 Task: Create a task  Upgrade and migrate company project management to a cloud-based solution , assign it to team member softage.2@softage.net in the project AgileNimbus and update the status of the task to  At Risk , set the priority of the task to Medium
Action: Mouse moved to (68, 47)
Screenshot: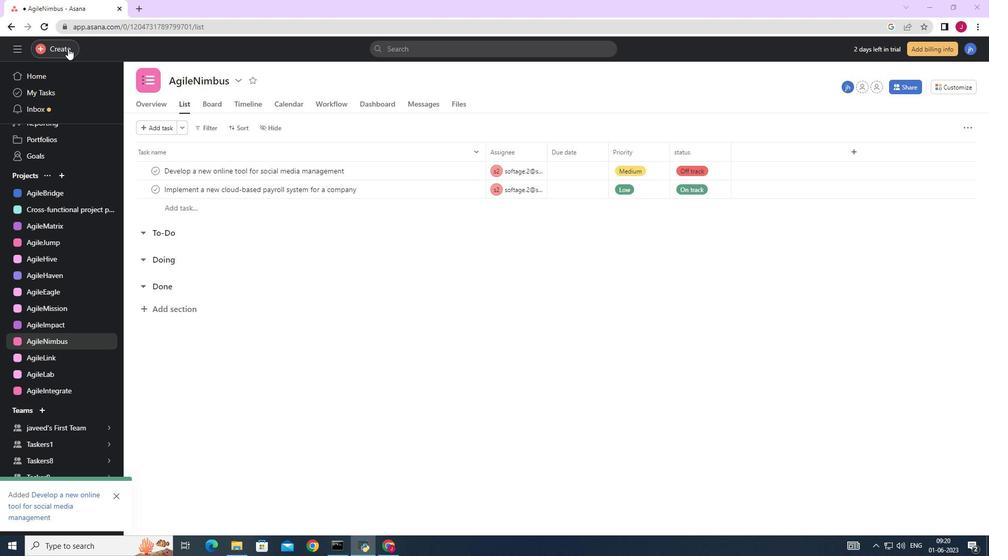 
Action: Mouse pressed left at (68, 47)
Screenshot: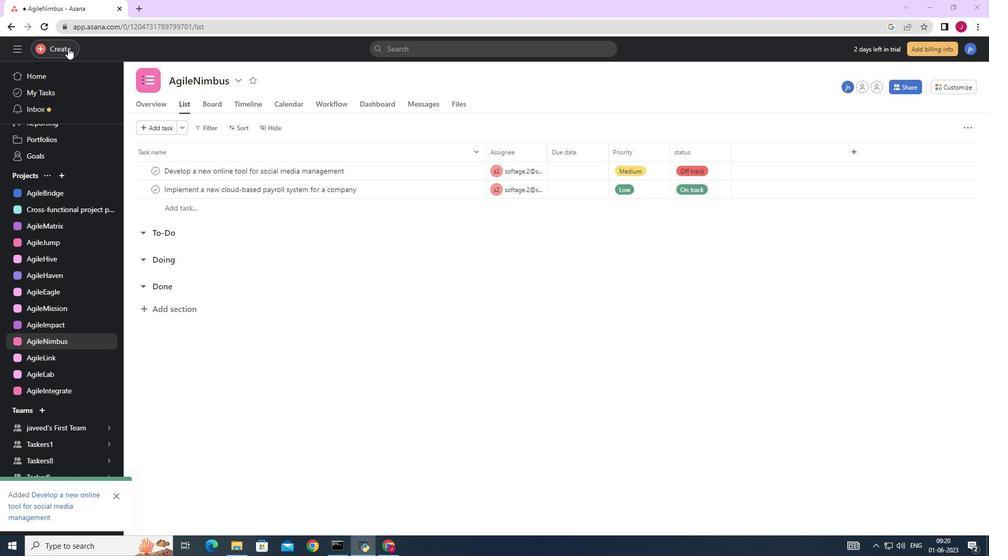 
Action: Mouse moved to (121, 54)
Screenshot: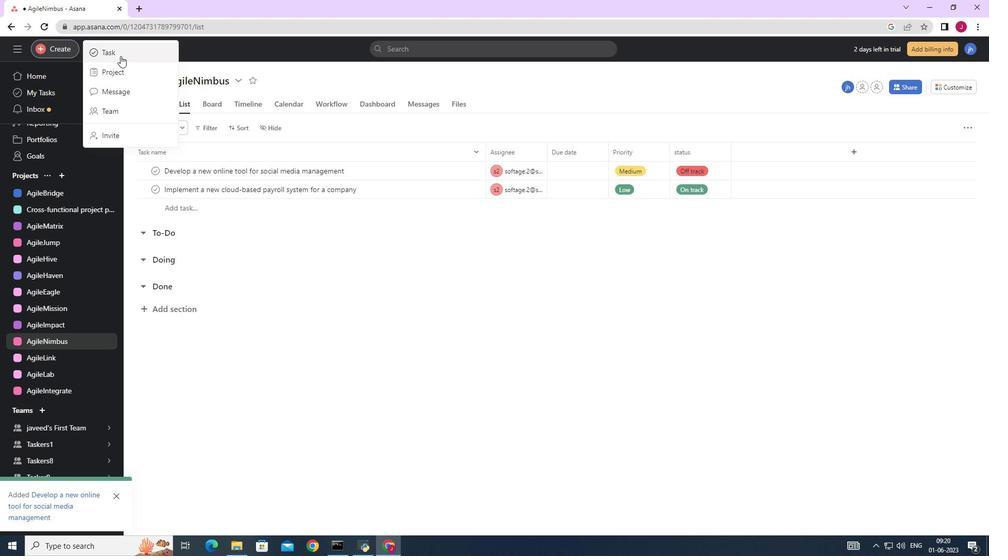 
Action: Mouse pressed left at (121, 54)
Screenshot: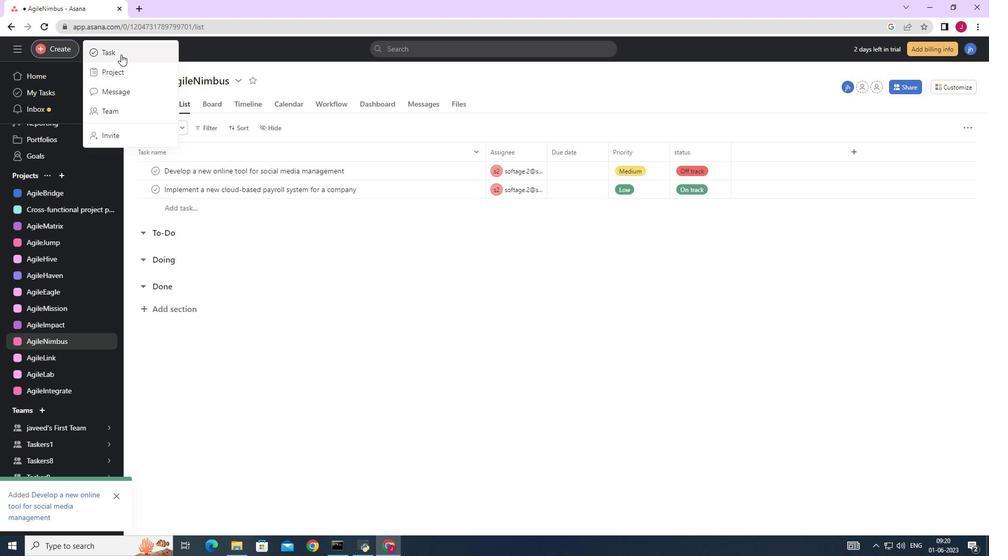 
Action: Mouse moved to (809, 342)
Screenshot: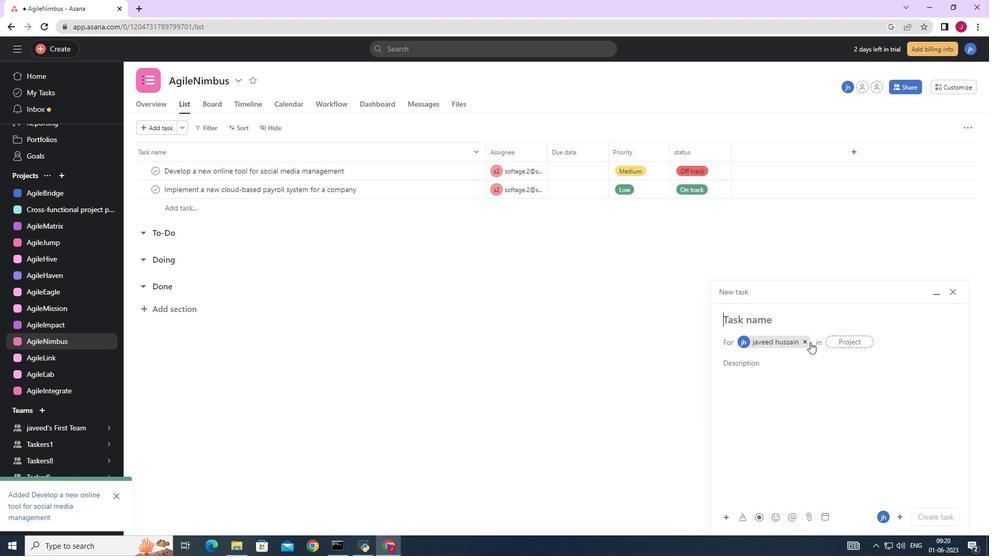 
Action: Mouse pressed left at (809, 342)
Screenshot: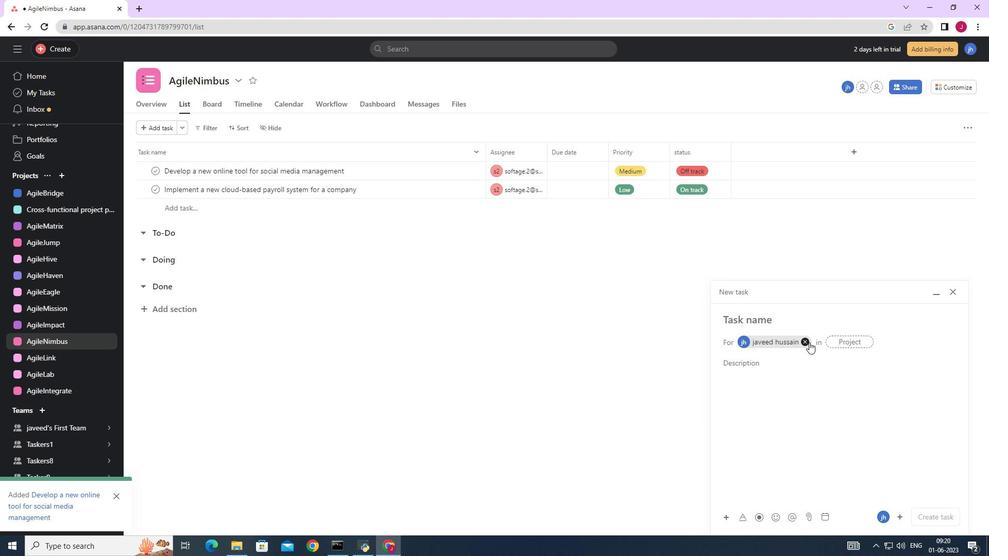 
Action: Mouse moved to (752, 324)
Screenshot: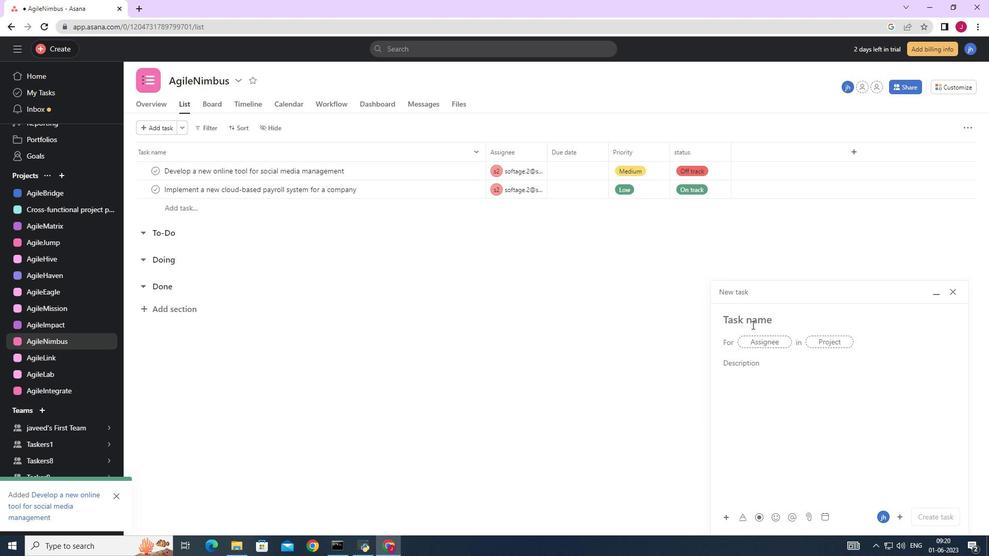 
Action: Key pressed <Key.caps_lock>U<Key.caps_lock>pgrade<Key.space>and<Key.space>migrade<Key.backspace><Key.backspace>te<Key.space>company<Key.space>project<Key.space>management<Key.space>to<Key.space>a<Key.space>cloud-based<Key.space>solution
Screenshot: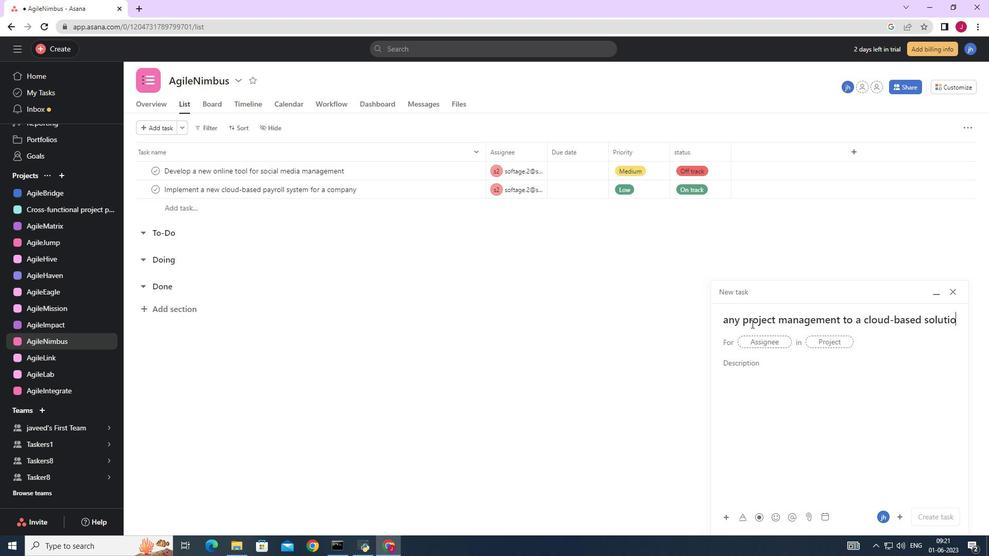 
Action: Mouse moved to (771, 347)
Screenshot: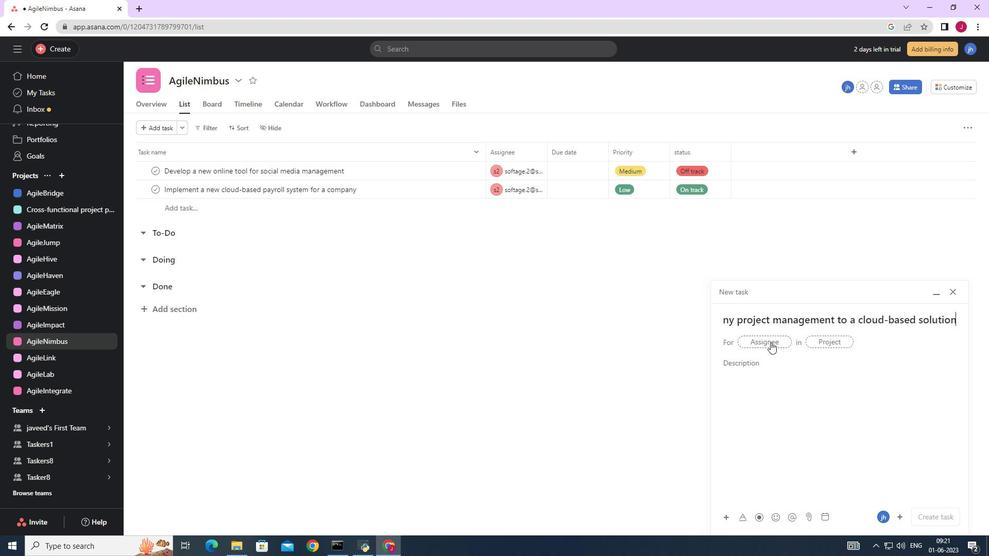 
Action: Mouse pressed left at (771, 347)
Screenshot: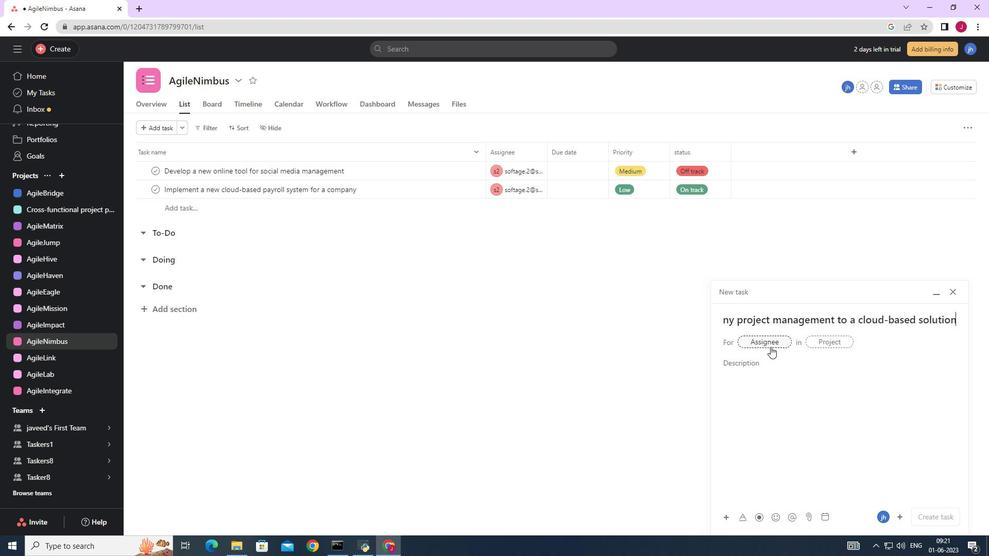 
Action: Key pressed softage.2
Screenshot: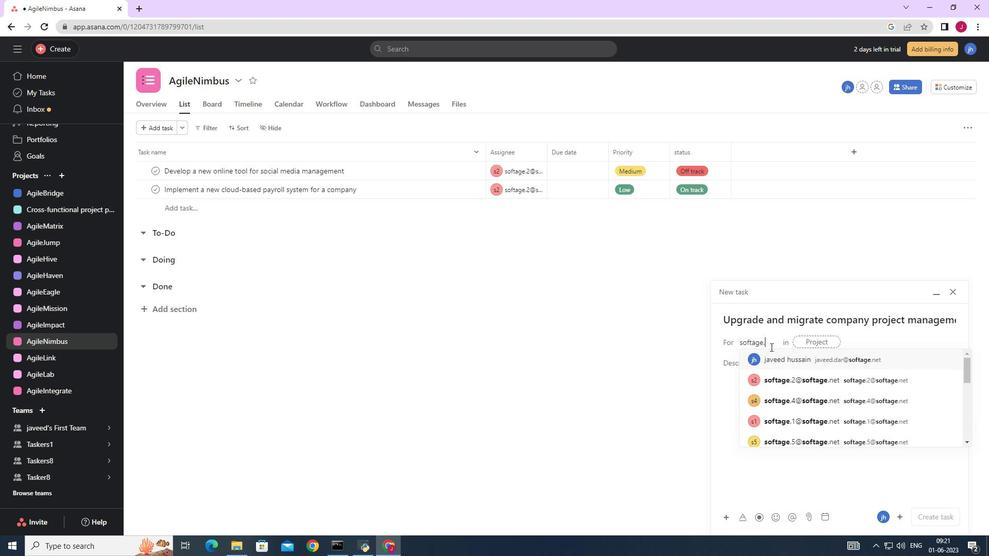 
Action: Mouse moved to (788, 358)
Screenshot: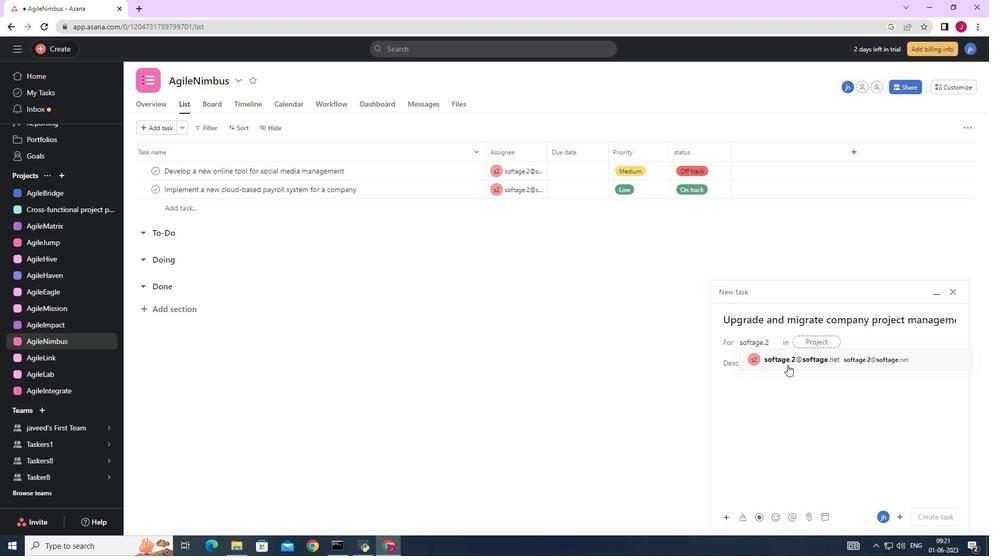 
Action: Mouse pressed left at (788, 358)
Screenshot: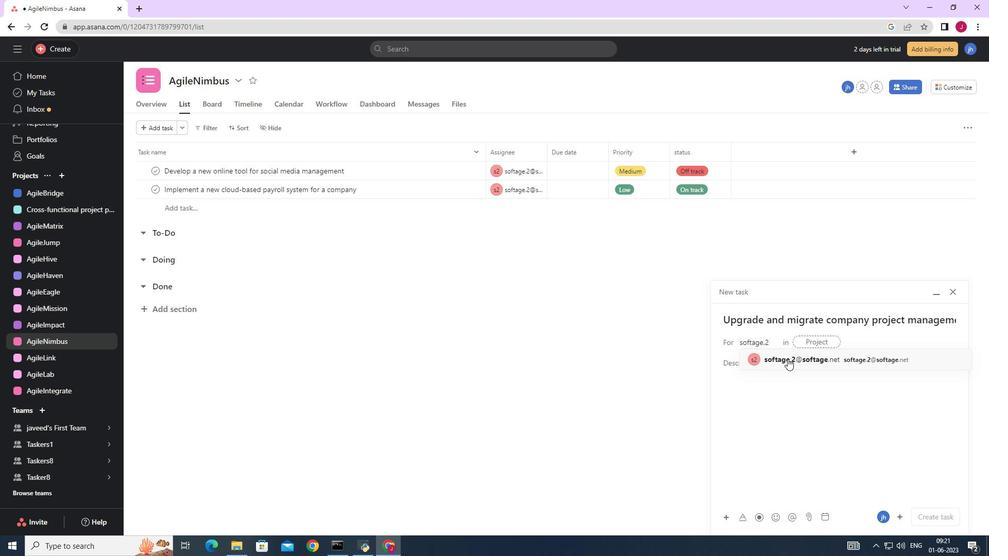 
Action: Mouse moved to (658, 360)
Screenshot: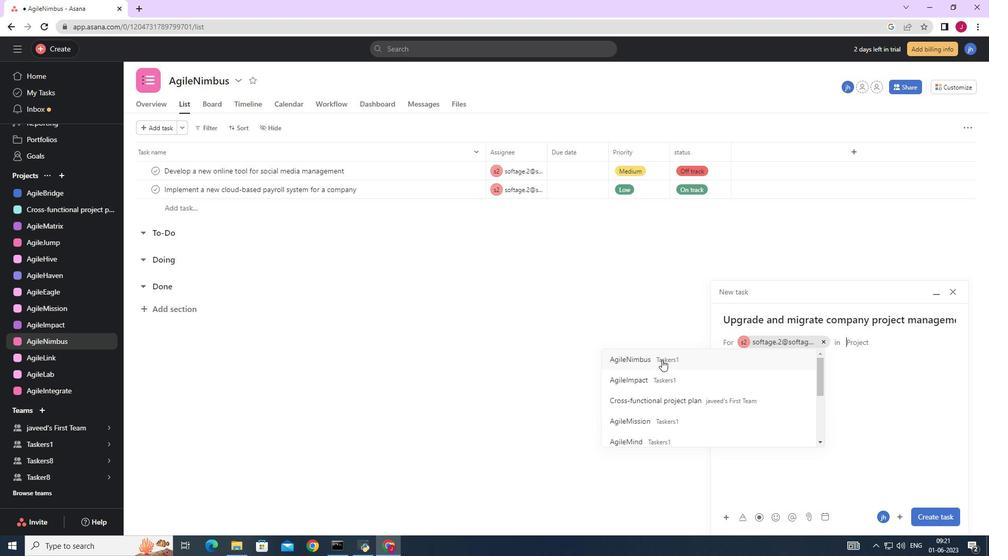 
Action: Mouse pressed left at (658, 360)
Screenshot: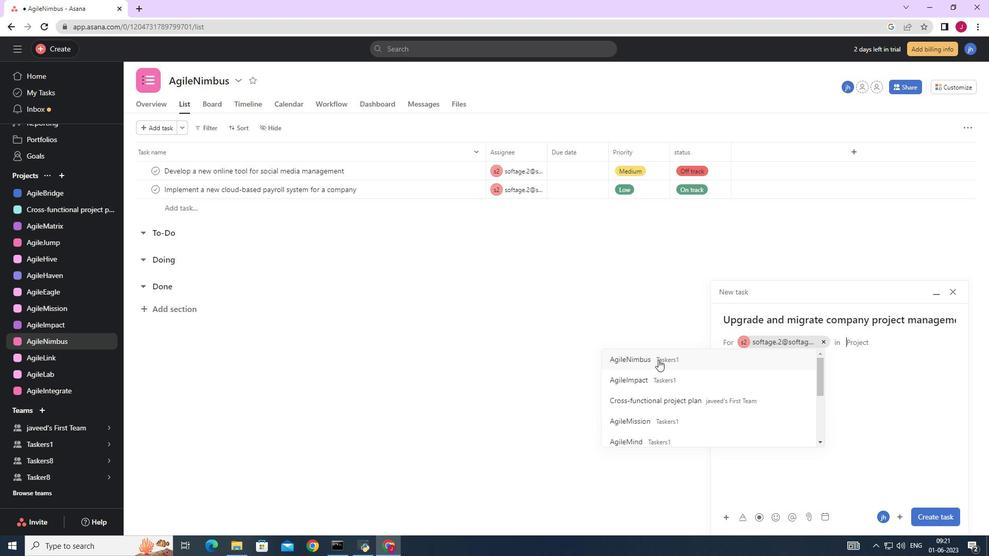 
Action: Mouse moved to (778, 363)
Screenshot: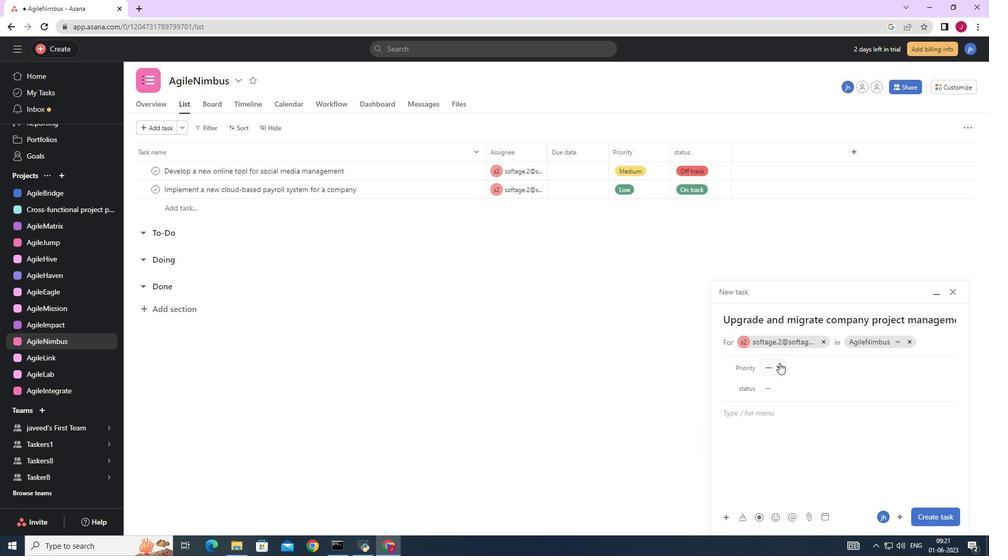 
Action: Mouse pressed left at (778, 363)
Screenshot: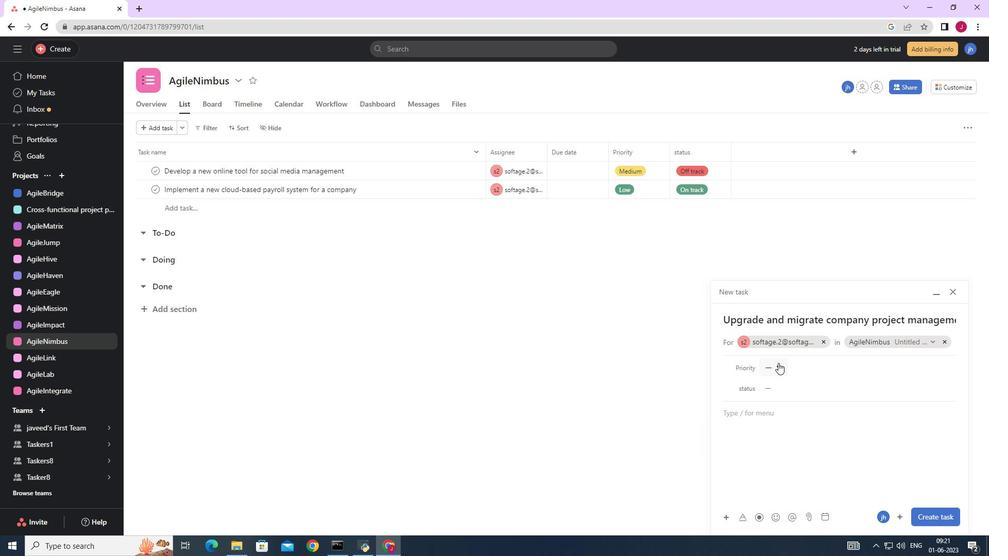 
Action: Mouse moved to (796, 417)
Screenshot: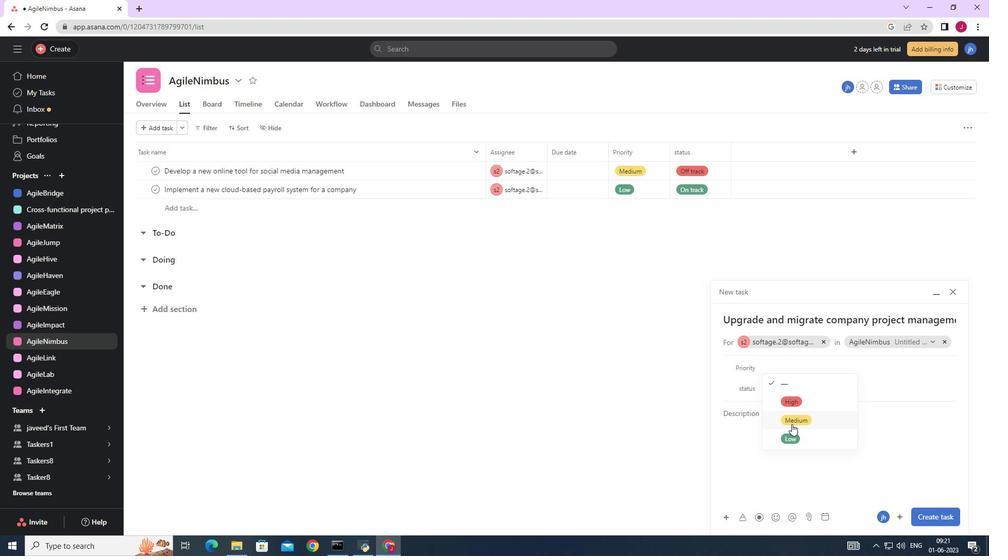 
Action: Mouse pressed left at (796, 417)
Screenshot: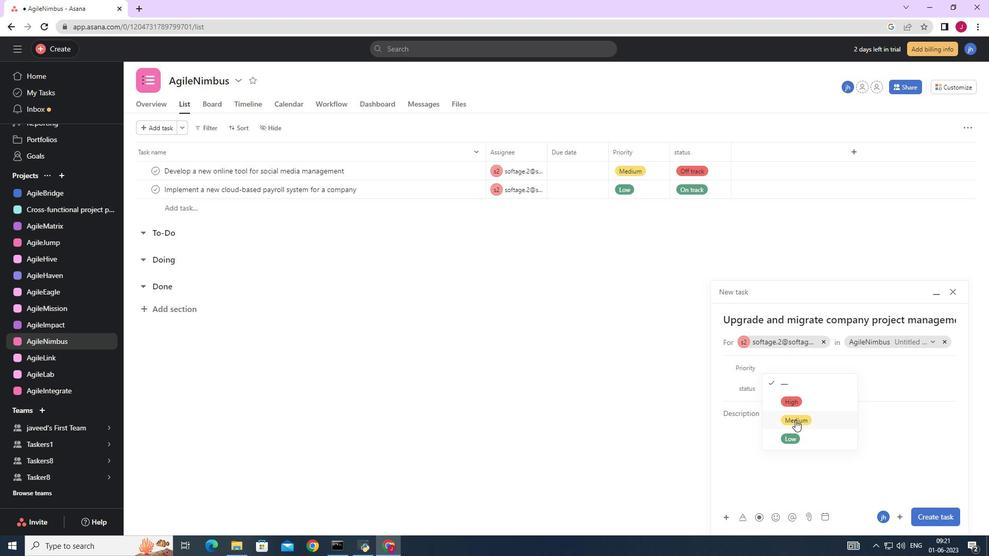 
Action: Mouse moved to (782, 384)
Screenshot: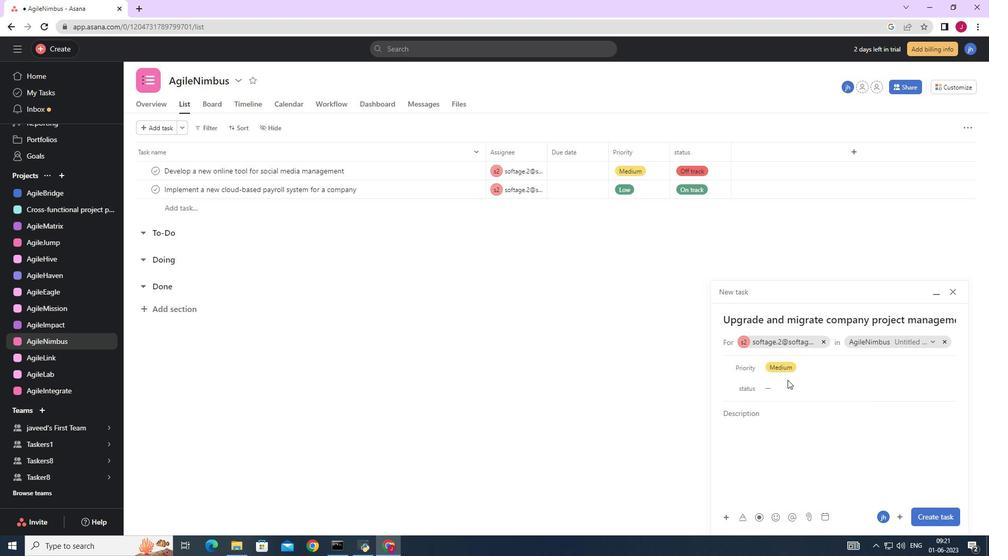 
Action: Mouse pressed left at (782, 384)
Screenshot: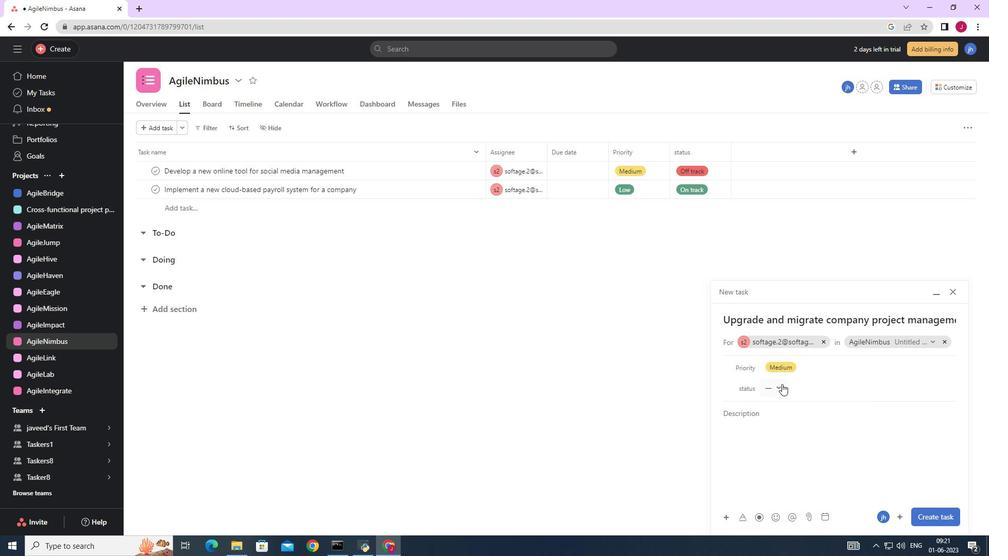 
Action: Mouse moved to (797, 461)
Screenshot: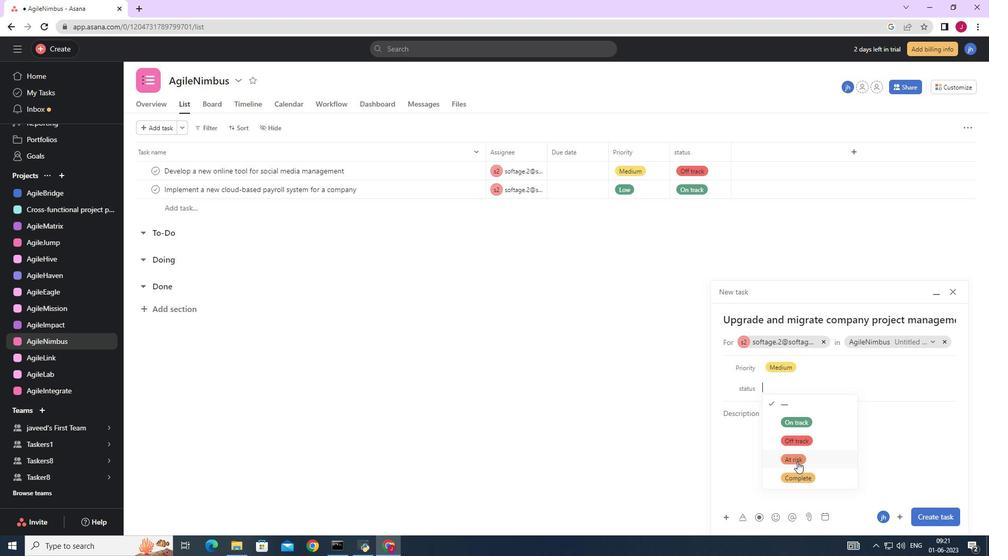
Action: Mouse pressed left at (797, 461)
Screenshot: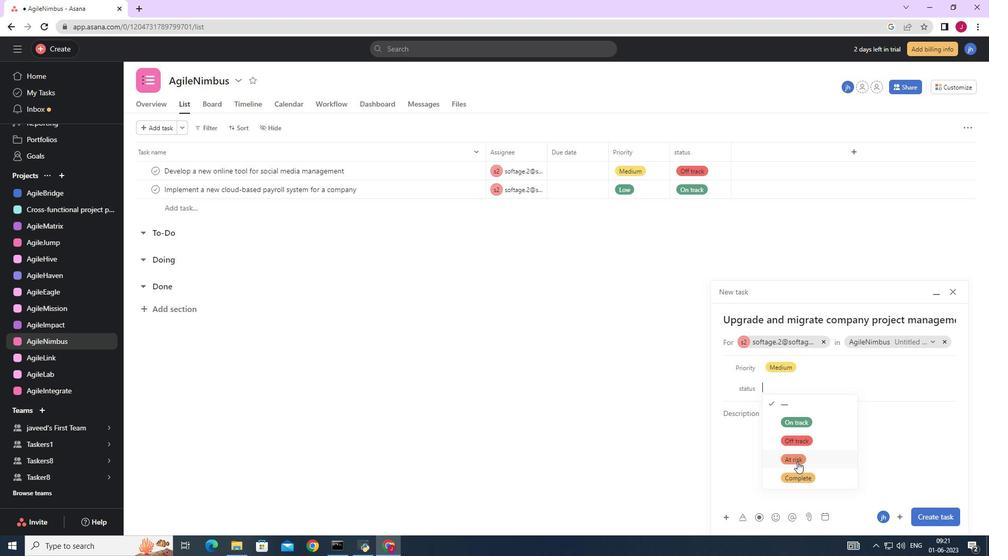
Action: Mouse moved to (926, 516)
Screenshot: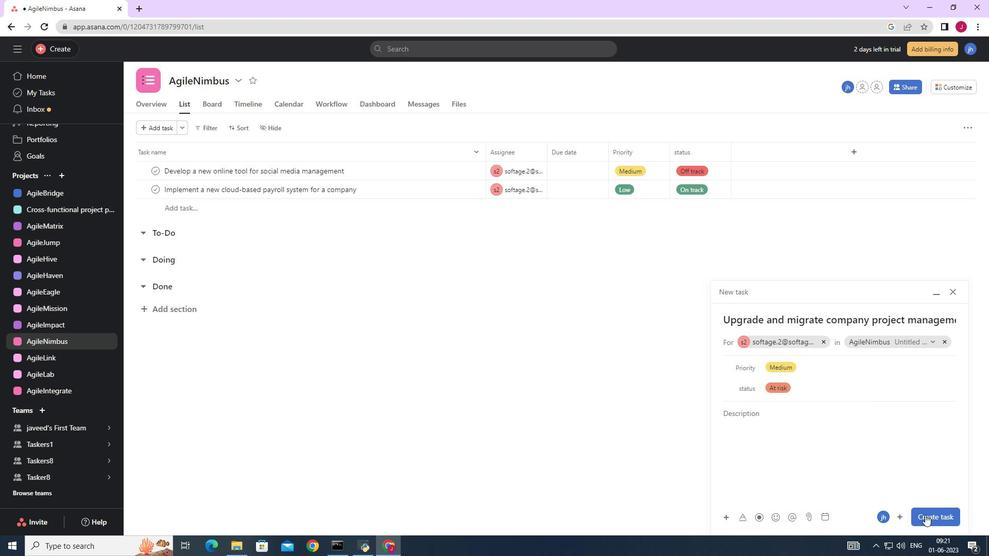 
Action: Mouse pressed left at (926, 516)
Screenshot: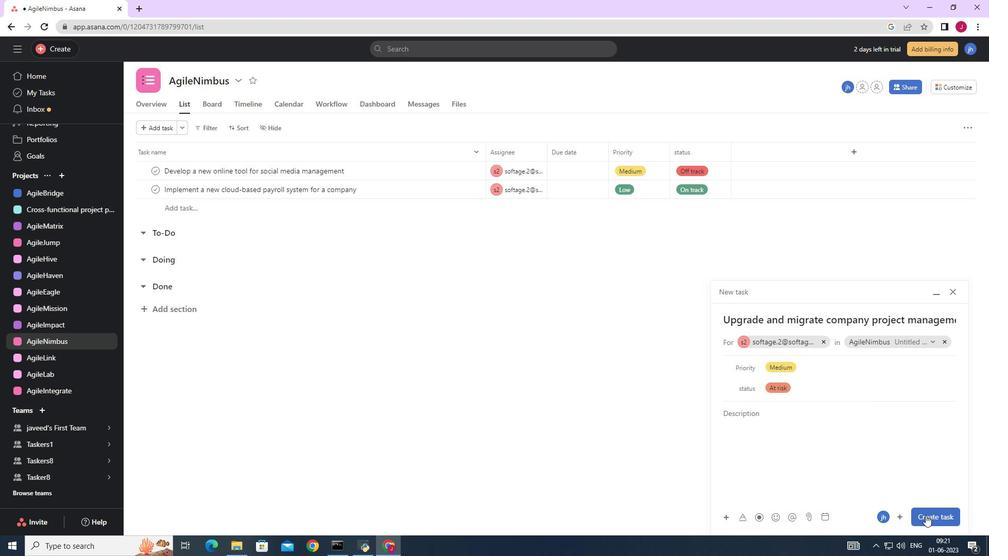 
Action: Mouse moved to (726, 451)
Screenshot: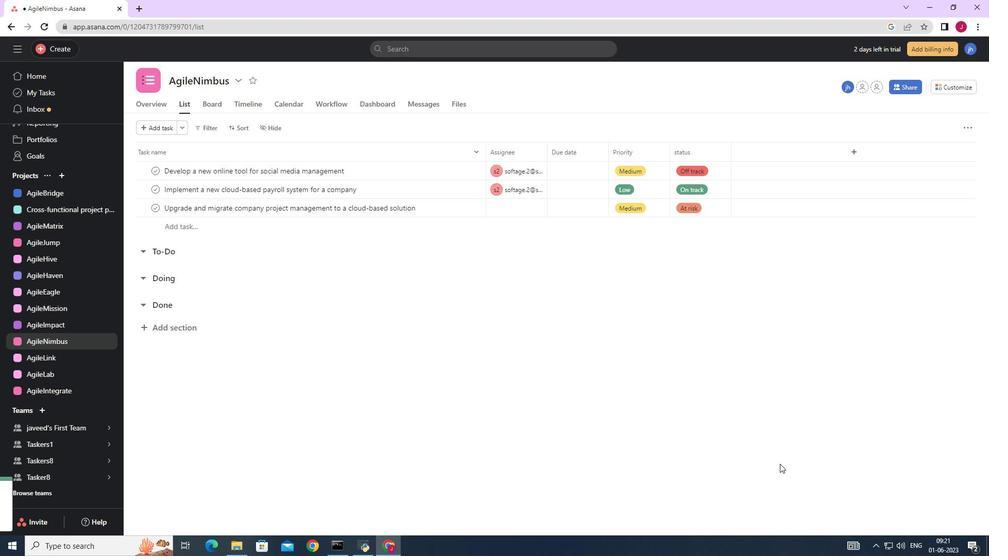 
